 Task: Create a task  Create a new online platform for online legal consultations , assign it to team member softage.3@softage.net in the project BoostPro and update the status of the task to  On Track  , set the priority of the task to Low
Action: Mouse moved to (68, 51)
Screenshot: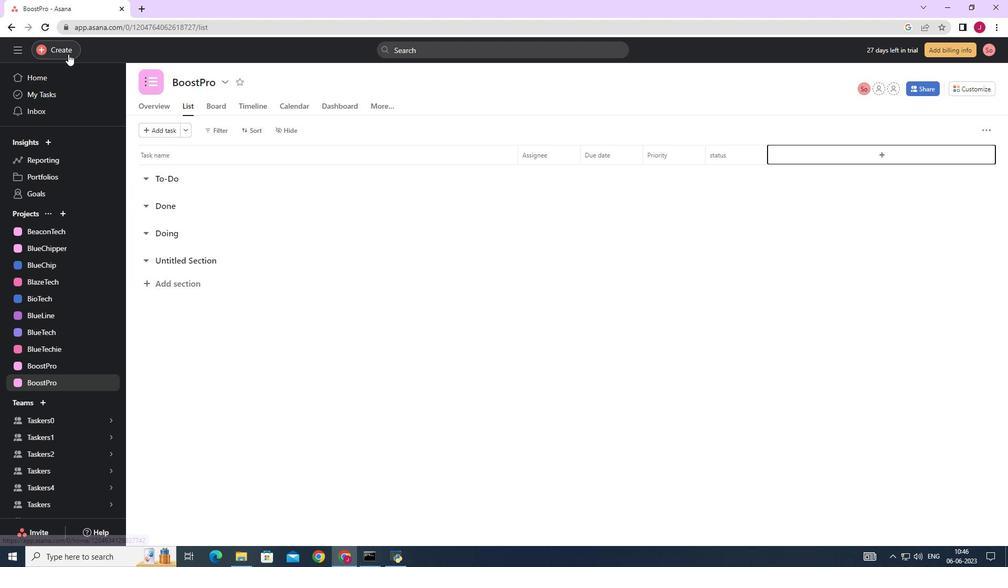 
Action: Mouse pressed left at (68, 51)
Screenshot: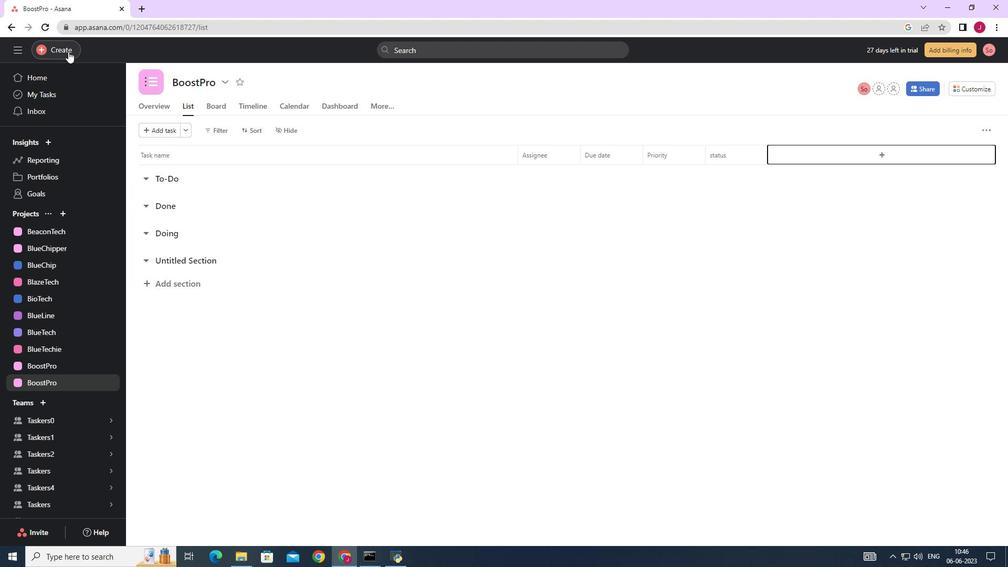
Action: Mouse moved to (123, 51)
Screenshot: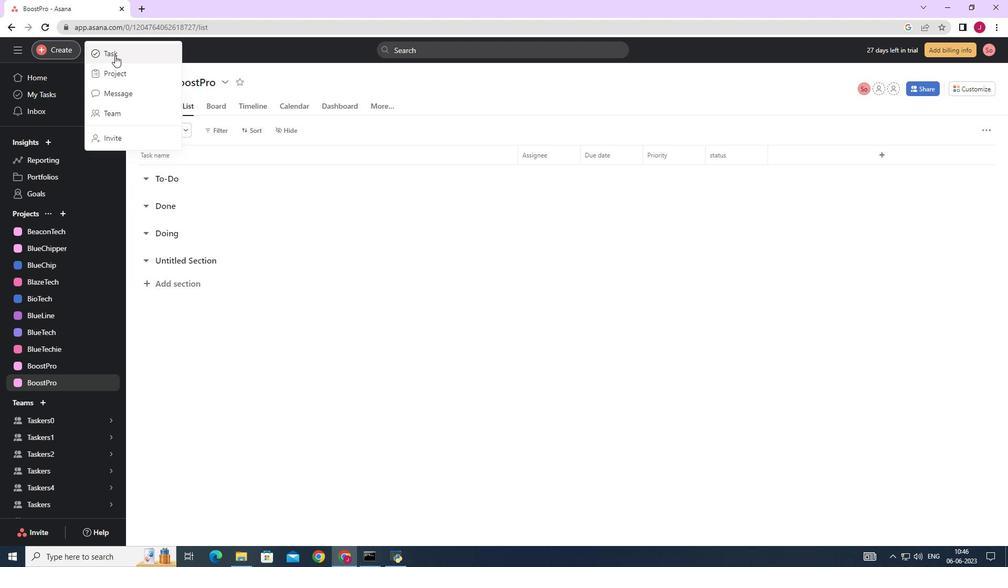 
Action: Mouse pressed left at (123, 51)
Screenshot: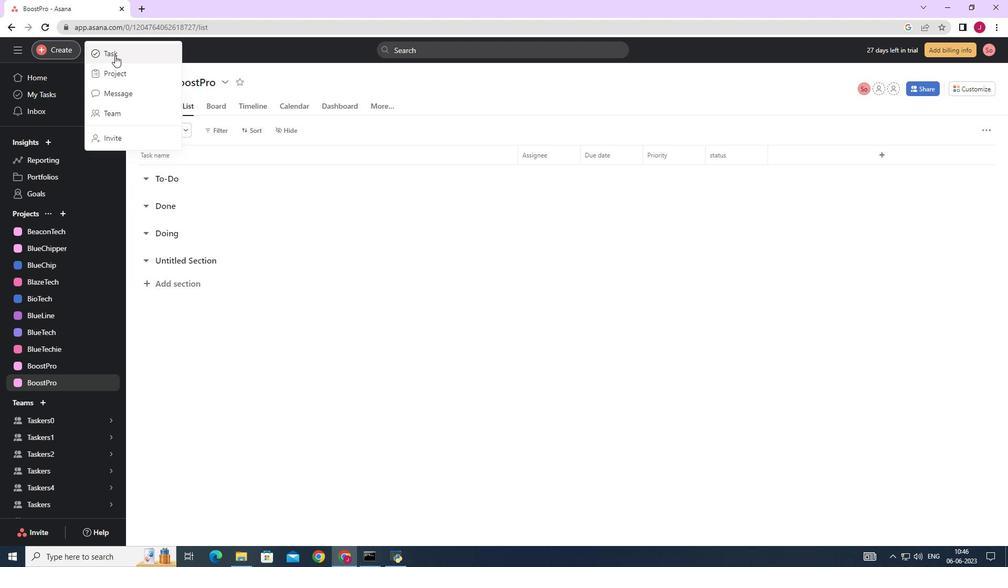 
Action: Mouse moved to (802, 348)
Screenshot: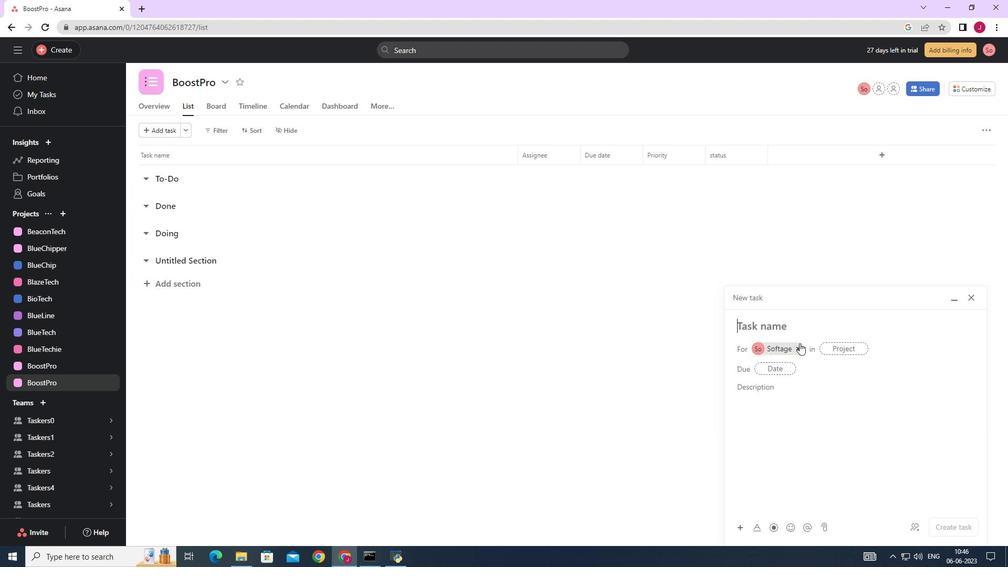 
Action: Mouse pressed left at (802, 348)
Screenshot: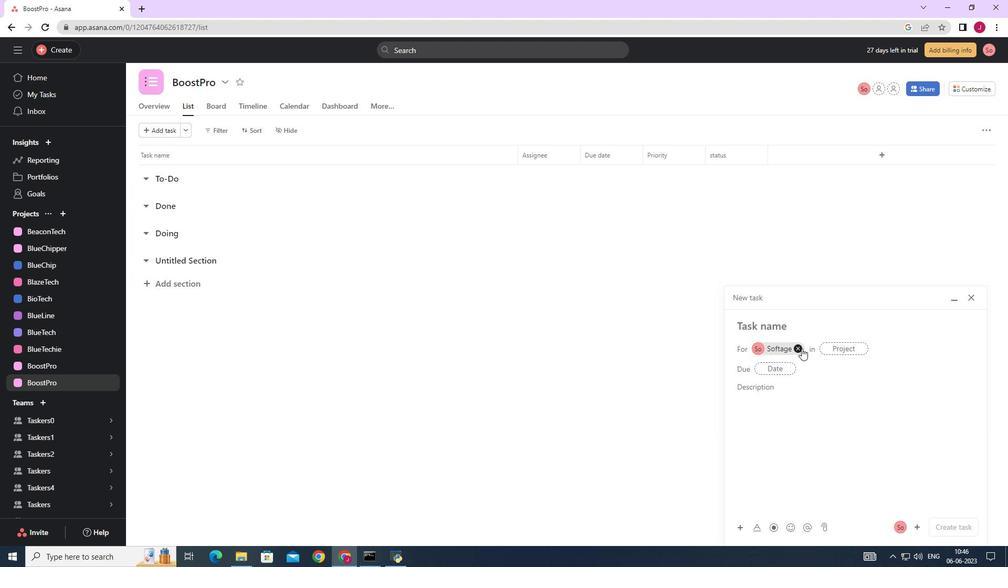 
Action: Mouse moved to (756, 326)
Screenshot: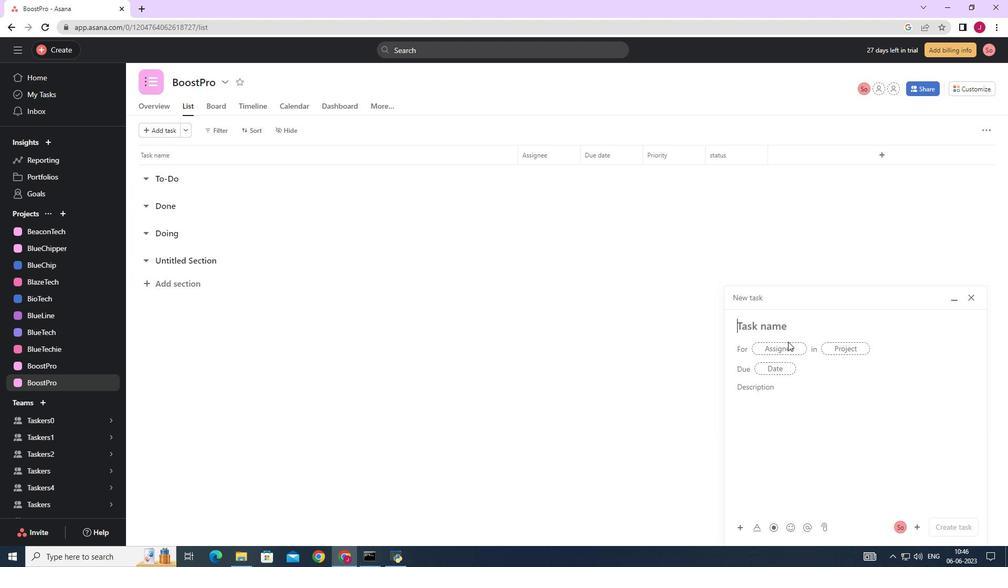 
Action: Mouse pressed left at (756, 326)
Screenshot: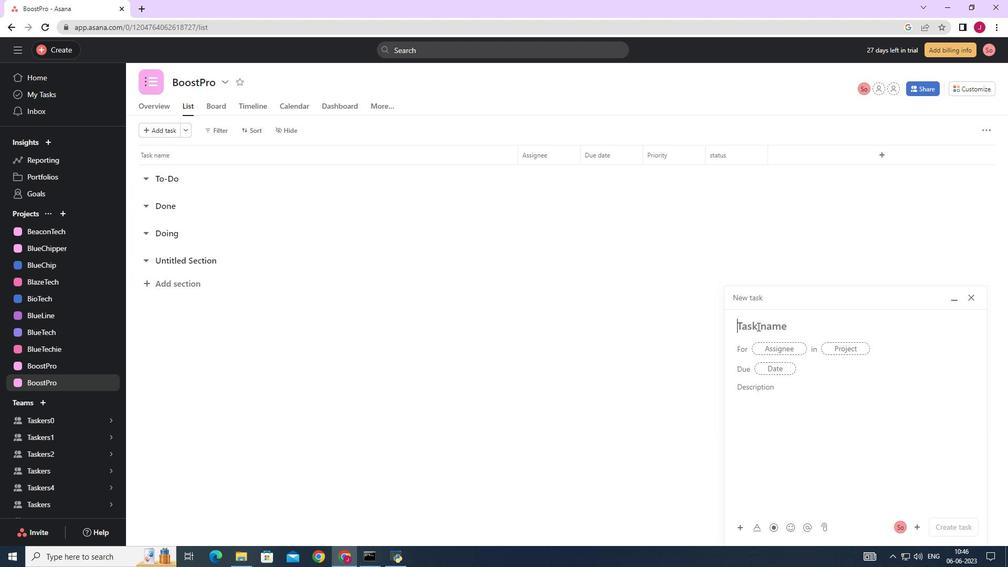 
Action: Mouse moved to (752, 328)
Screenshot: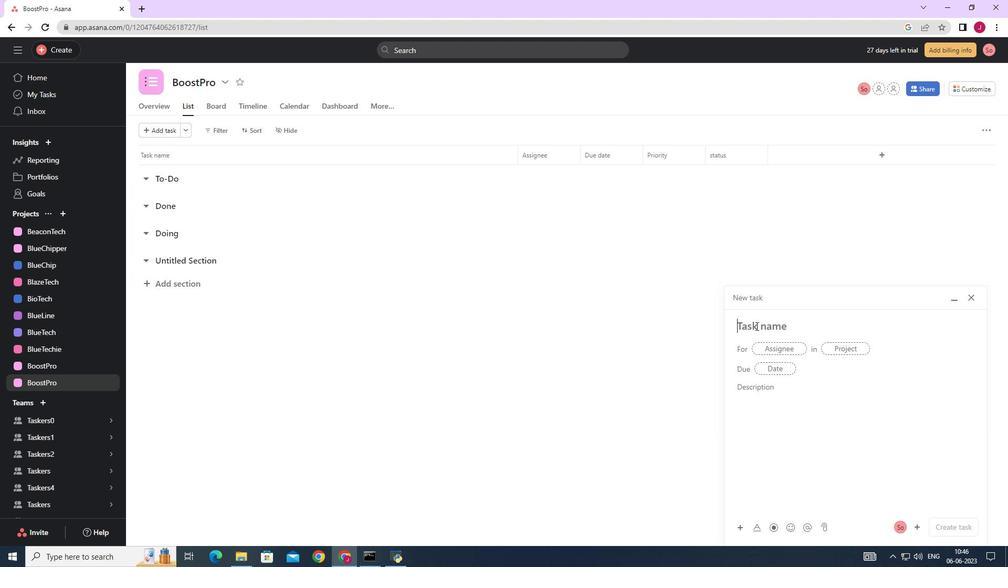 
Action: Key pressed c<Key.backspace><Key.caps_lock>C<Key.caps_lock>reate<Key.space>a<Key.space>new<Key.space>online<Key.space>platform<Key.space>for<Key.space>online<Key.space>legal<Key.space>consultations
Screenshot: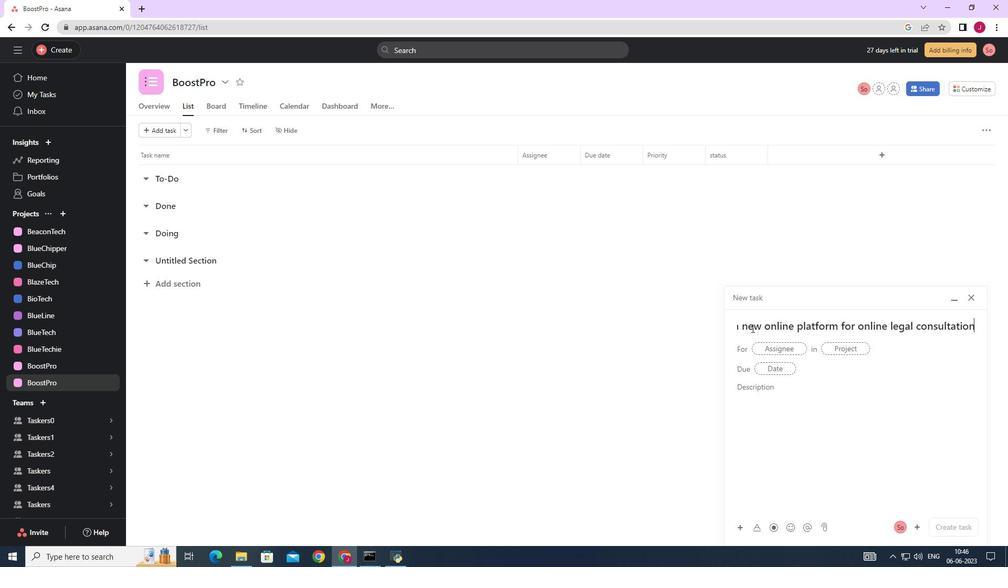 
Action: Mouse moved to (780, 350)
Screenshot: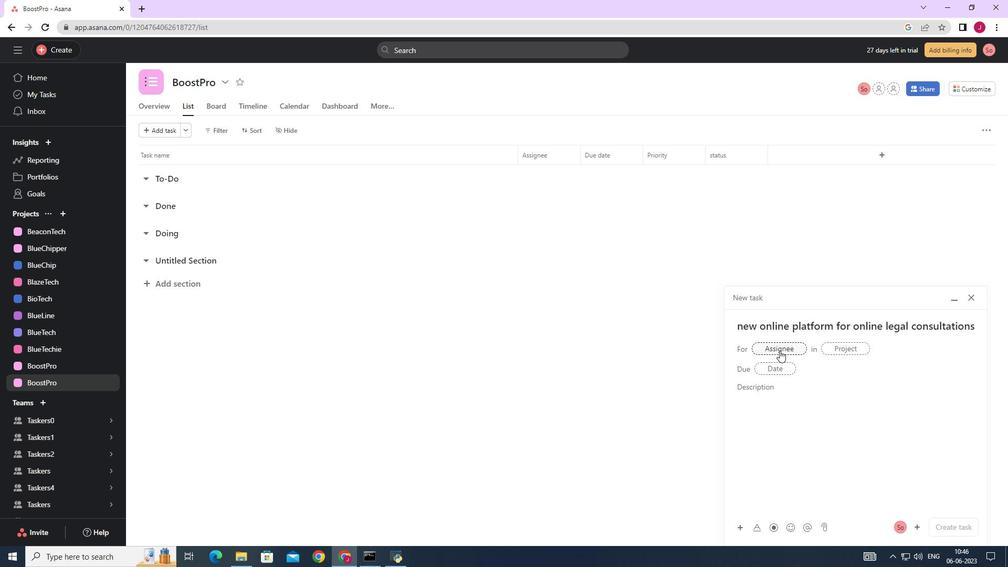 
Action: Mouse pressed left at (780, 350)
Screenshot: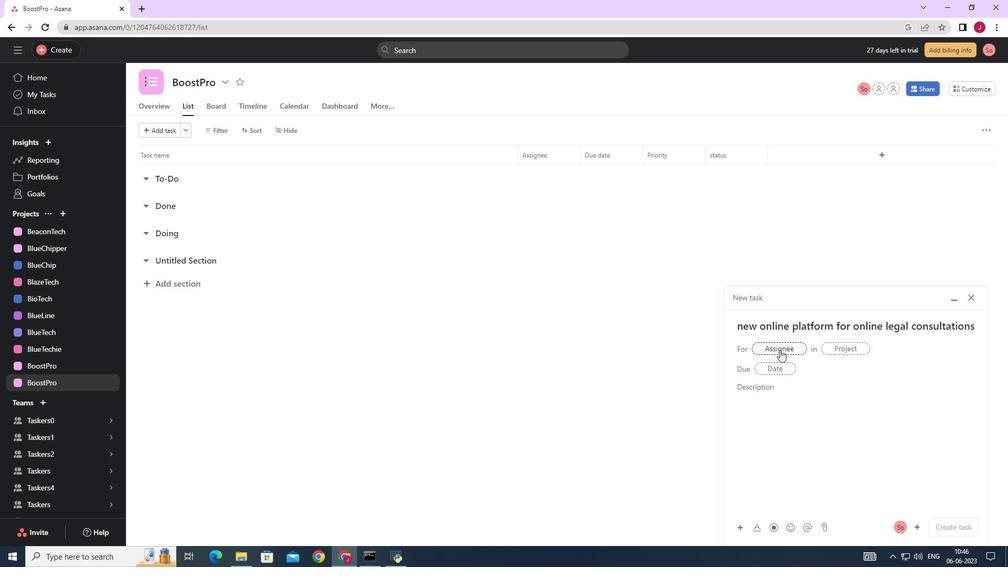 
Action: Mouse moved to (781, 349)
Screenshot: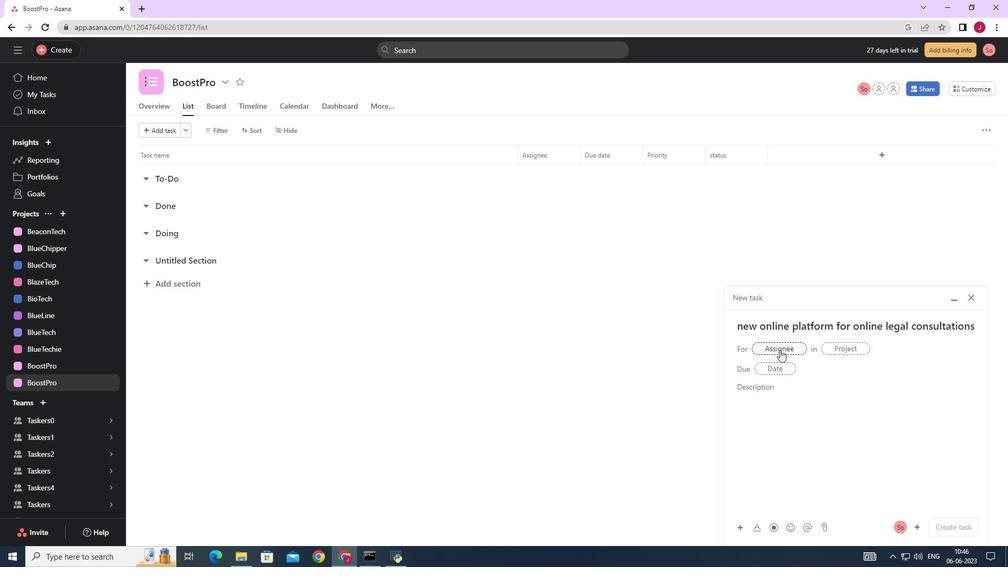 
Action: Key pressed softage.3
Screenshot: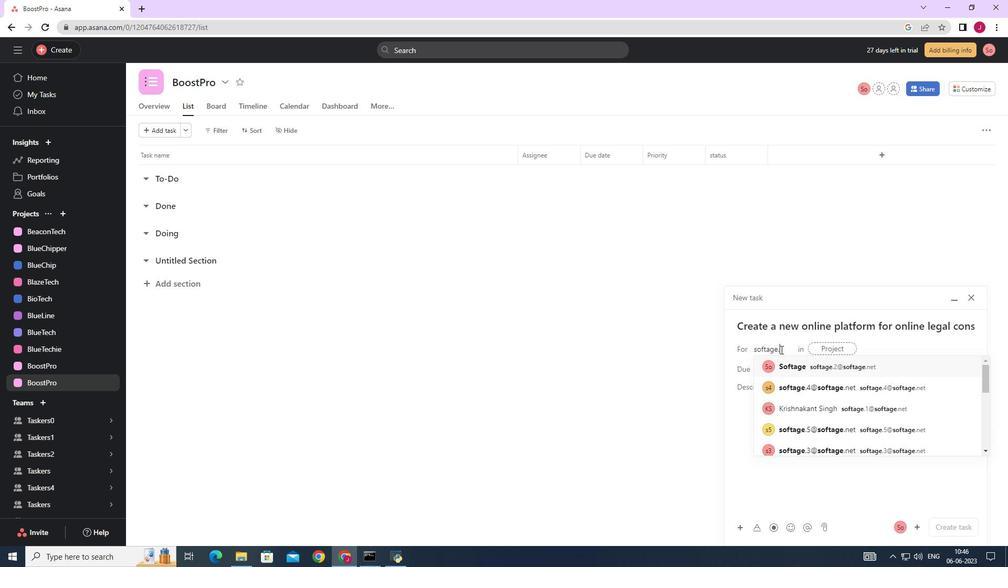 
Action: Mouse moved to (797, 364)
Screenshot: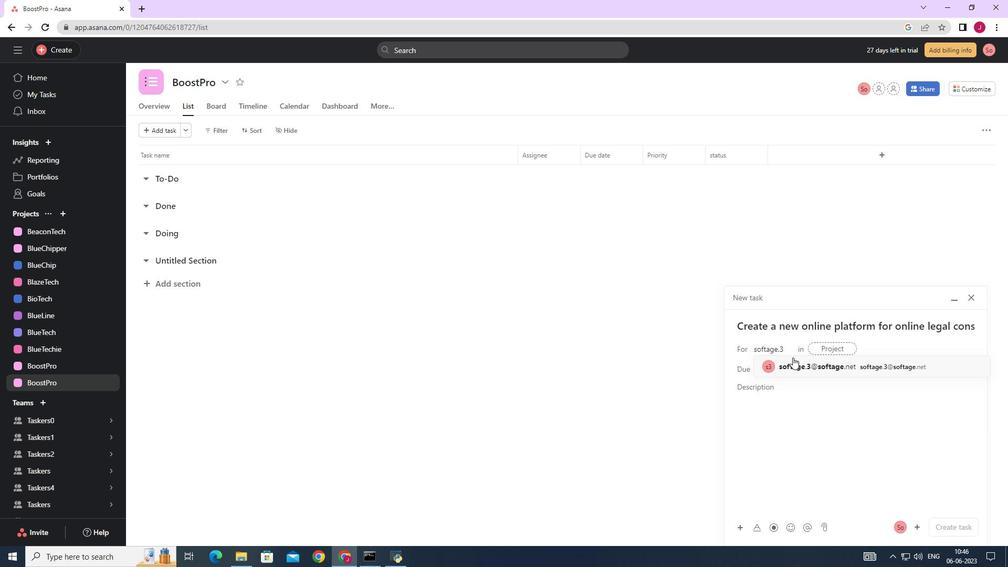
Action: Mouse pressed left at (797, 364)
Screenshot: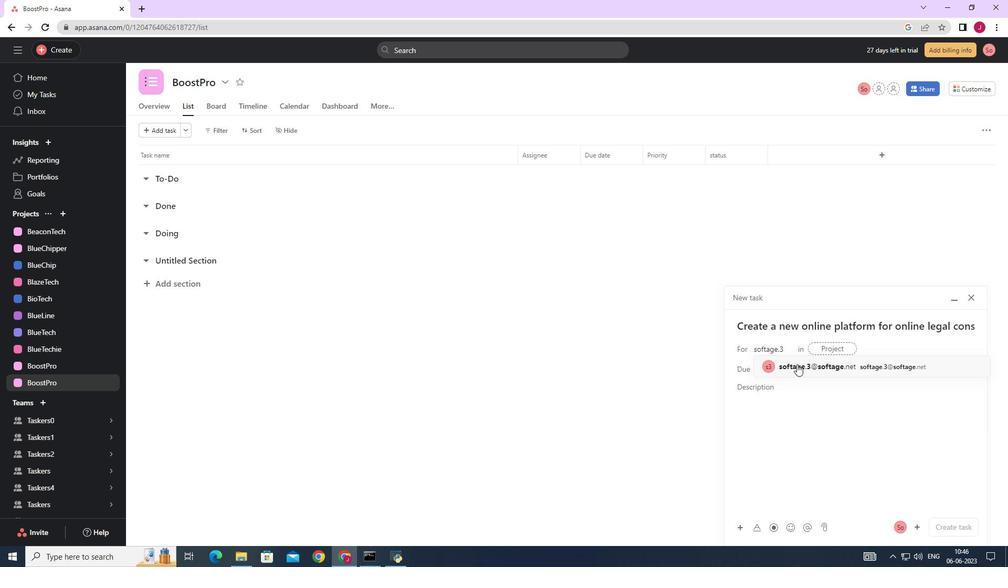 
Action: Mouse moved to (659, 368)
Screenshot: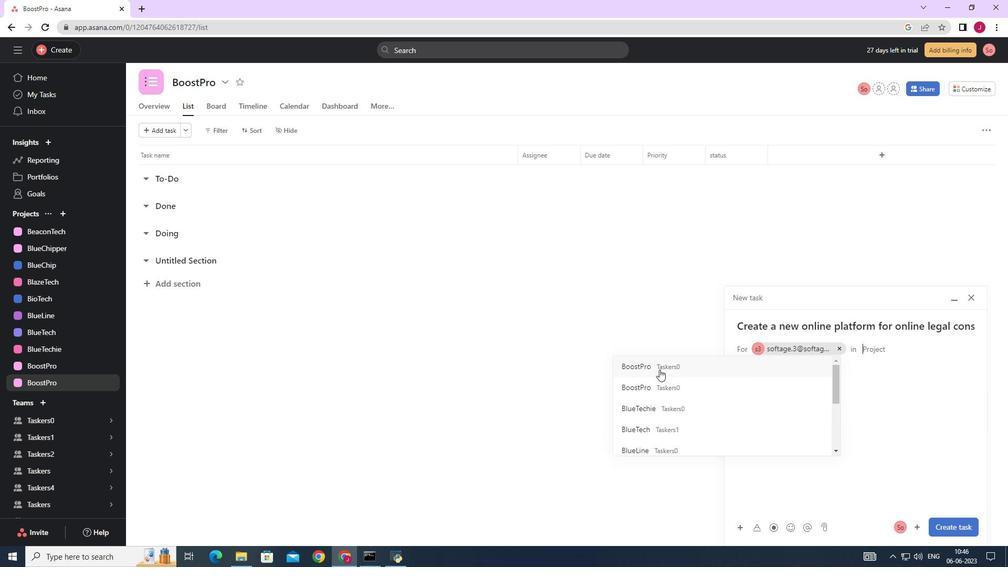 
Action: Mouse pressed left at (659, 368)
Screenshot: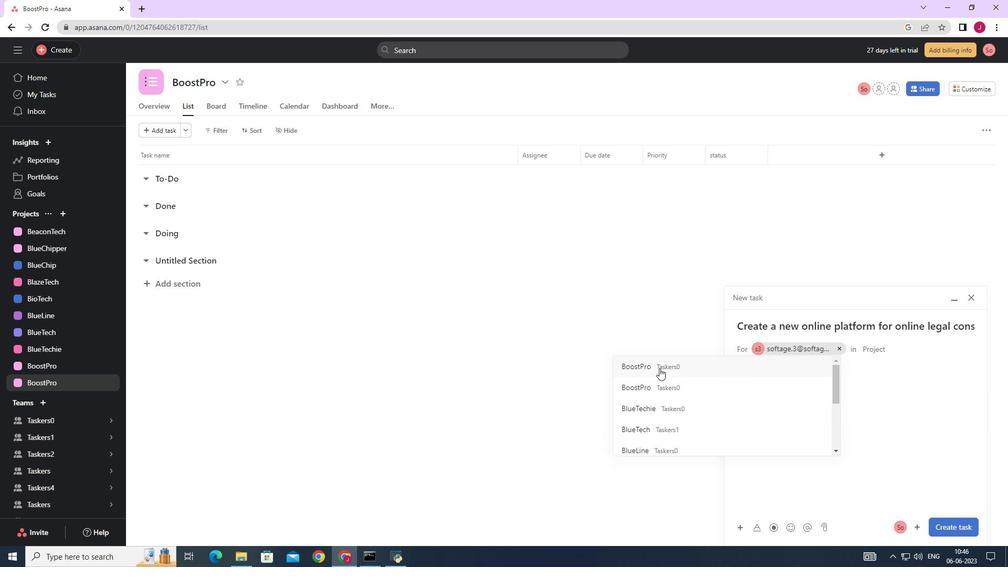 
Action: Mouse moved to (786, 394)
Screenshot: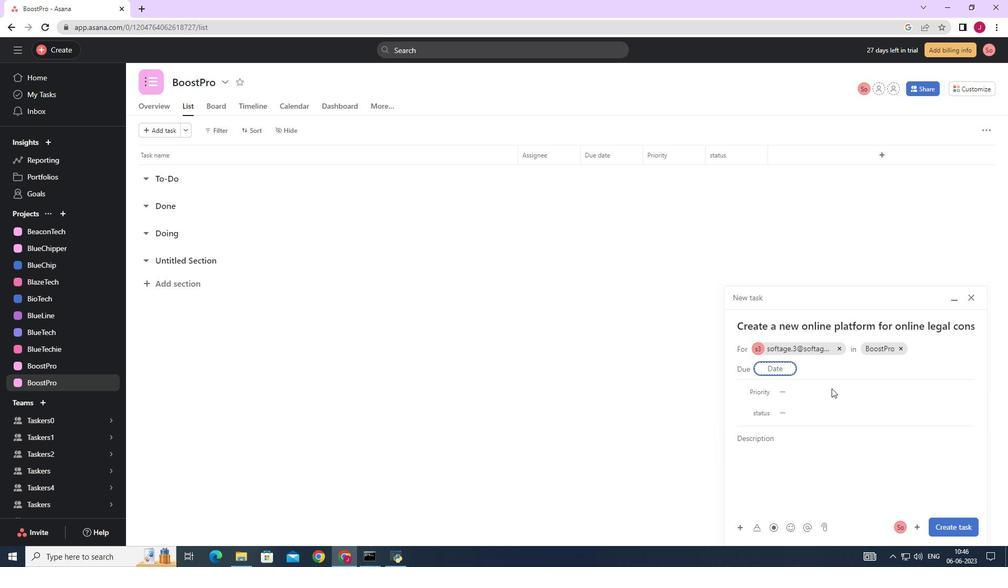 
Action: Mouse pressed left at (786, 394)
Screenshot: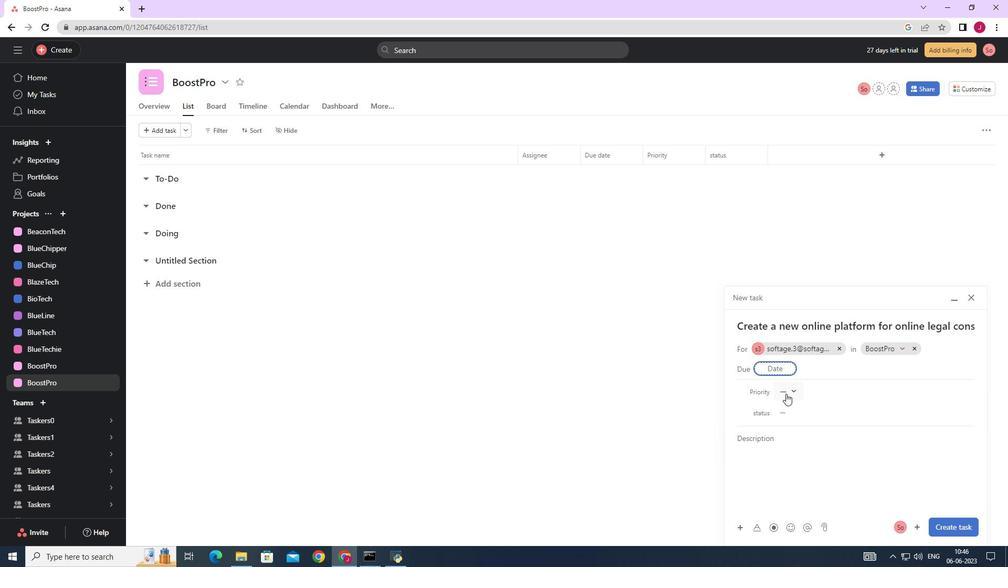 
Action: Mouse moved to (803, 462)
Screenshot: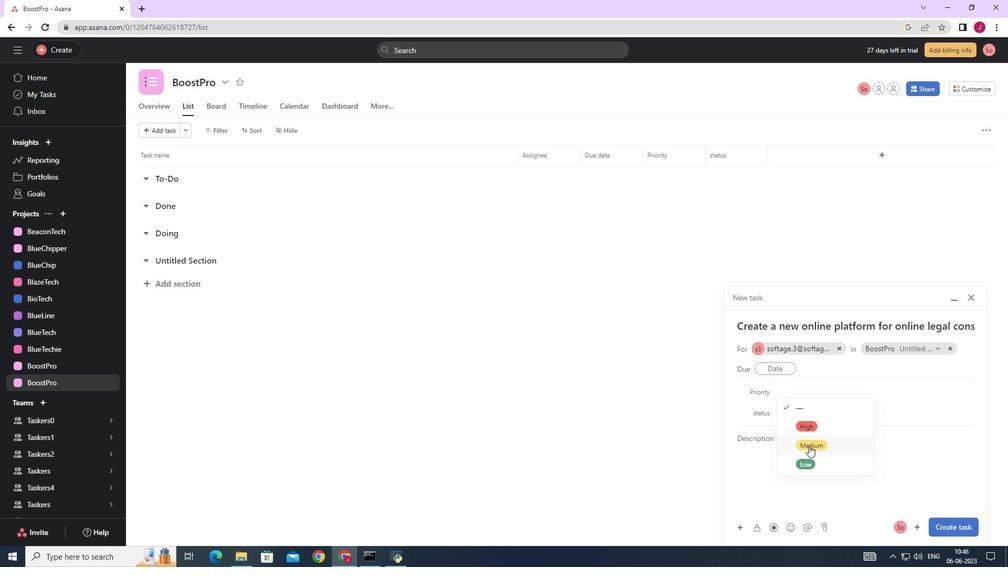 
Action: Mouse pressed left at (803, 462)
Screenshot: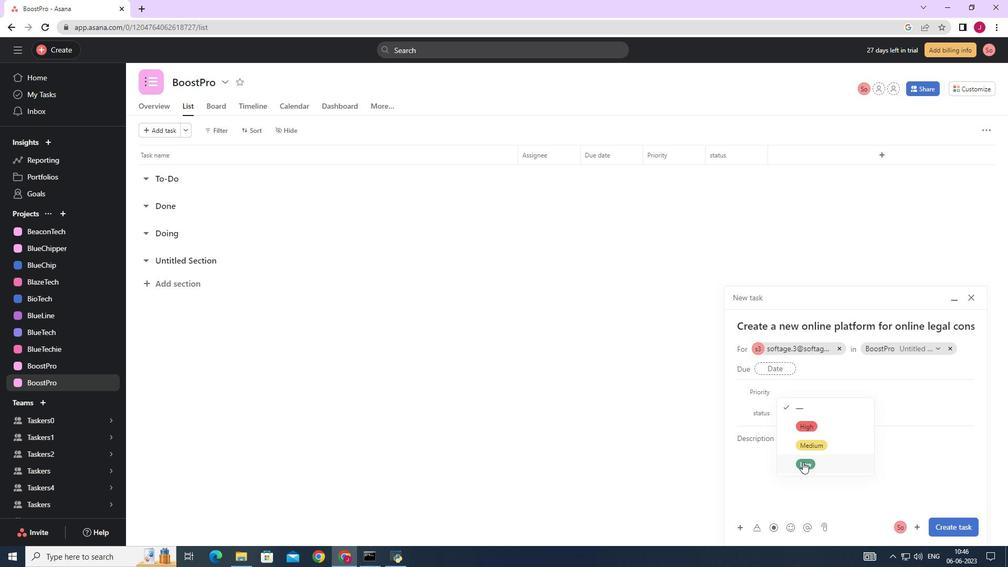 
Action: Mouse moved to (797, 407)
Screenshot: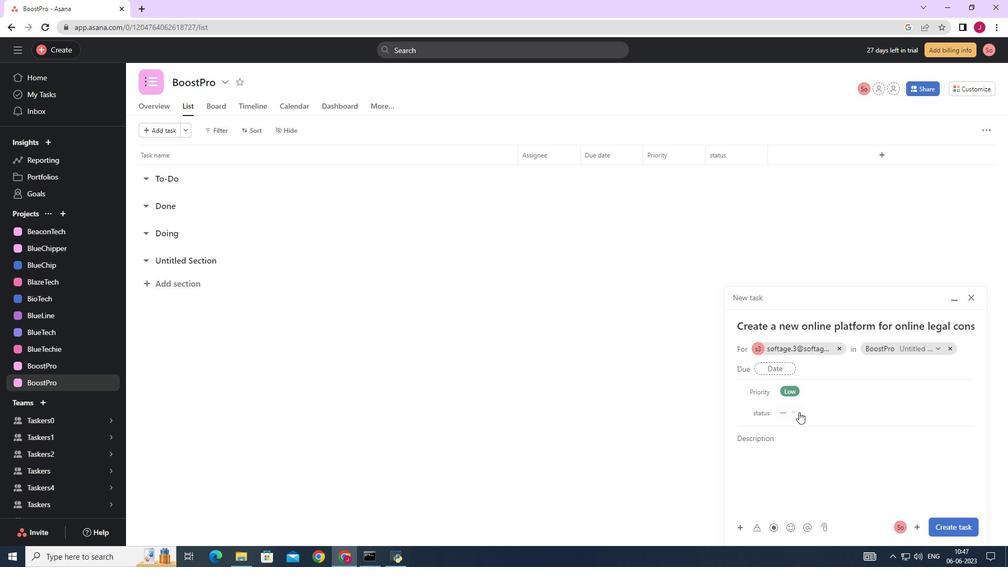 
Action: Mouse pressed left at (797, 407)
Screenshot: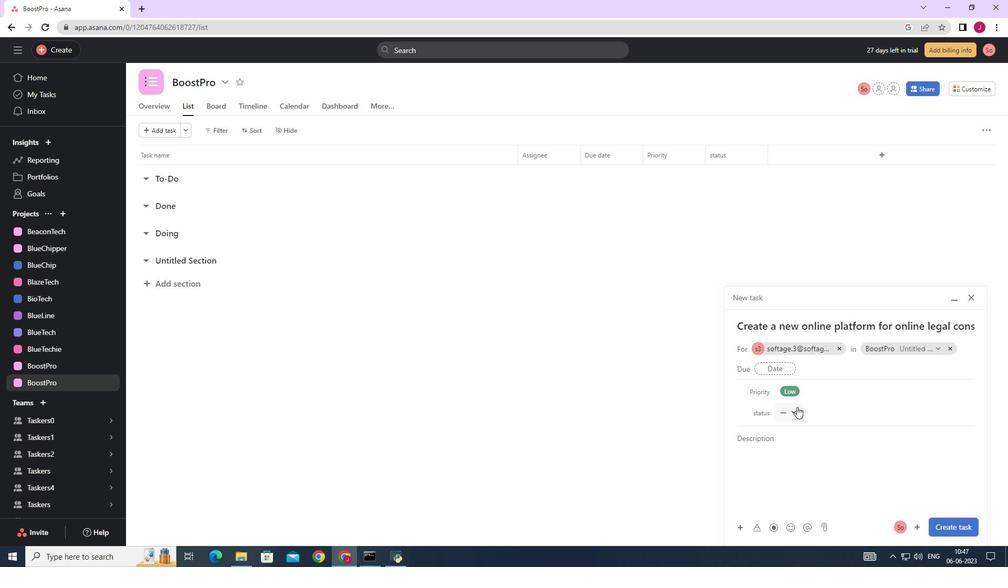 
Action: Mouse moved to (823, 447)
Screenshot: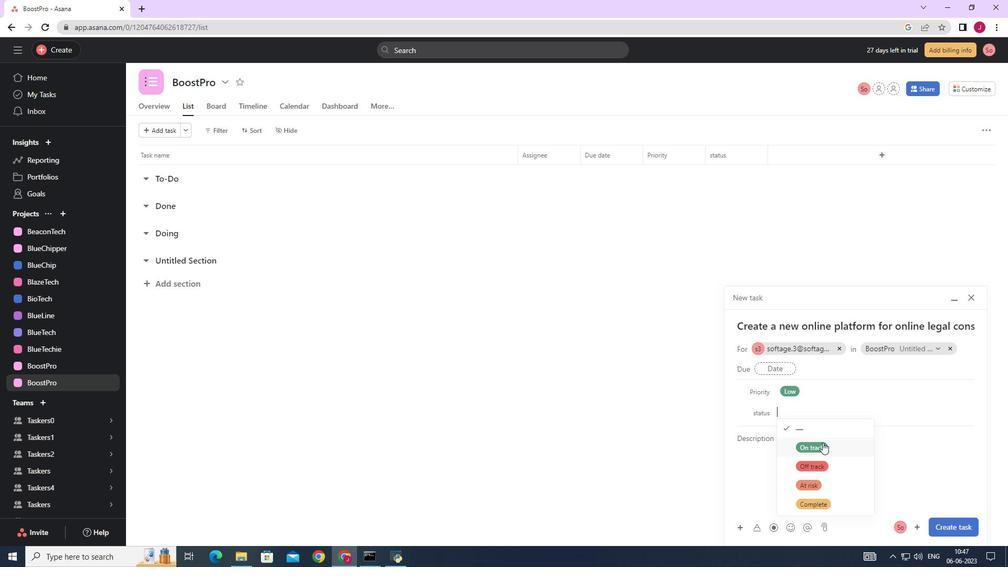 
Action: Mouse pressed left at (823, 447)
Screenshot: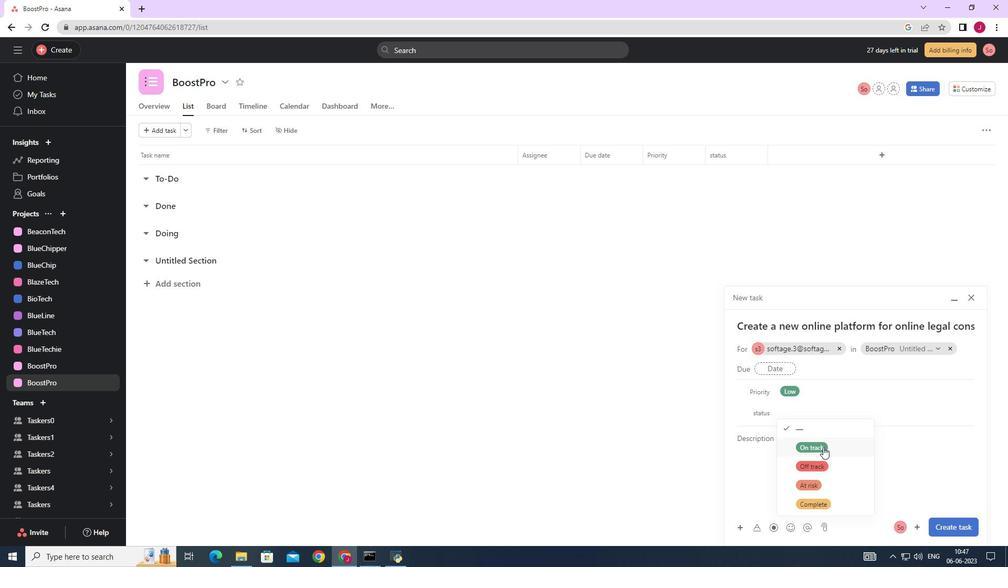 
Action: Mouse moved to (942, 525)
Screenshot: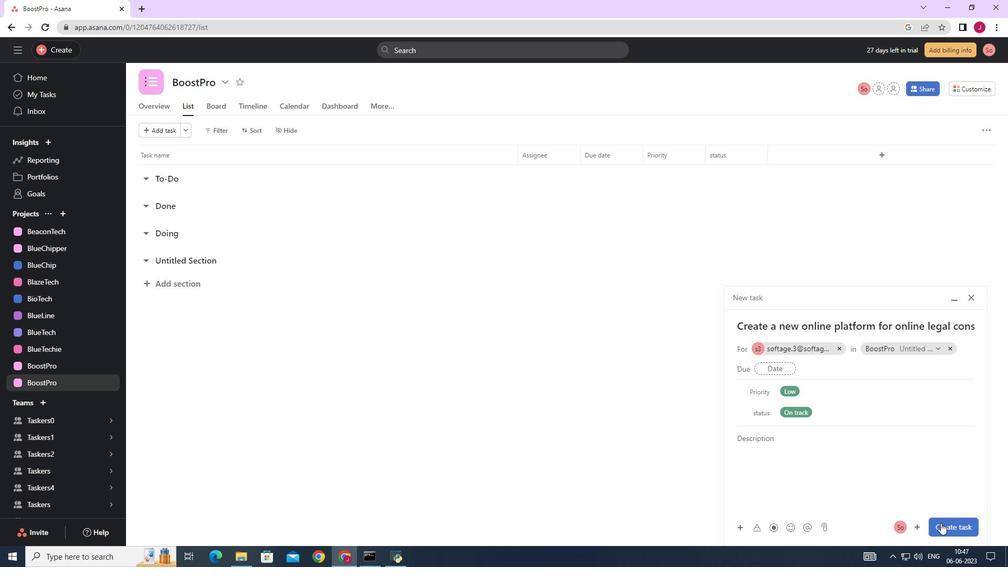 
Action: Mouse pressed left at (942, 525)
Screenshot: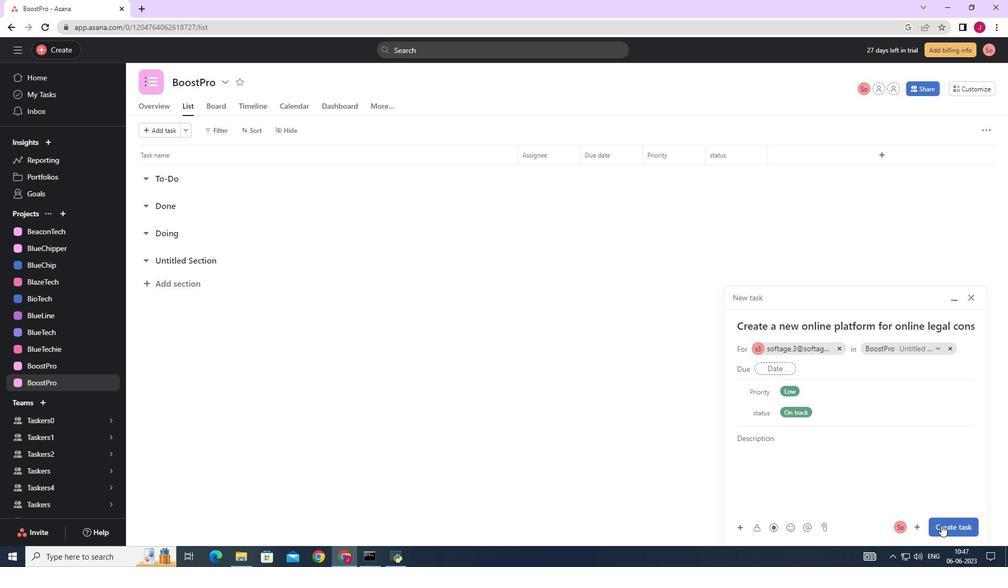 
Action: Mouse moved to (873, 441)
Screenshot: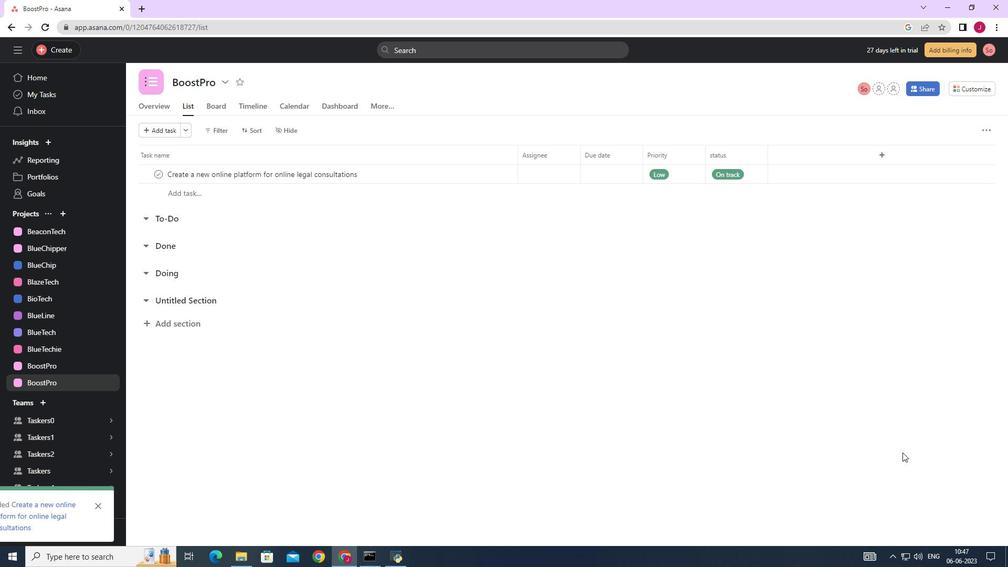 
